 Task: Add an event with the title Third Product Testing Session, date '2023/11/04', time 9:15 AM to 11:15 AMand add a description: Participants will explore the role of a leader as a coach and mentor. They will learn how to provide guidance, support, and development opportunities to team members, fostering their growth and professional advancement., put the event into Orange category, logged in from the account softage.4@softage.netand send the event invitation to softage.2@softage.net and softage.3@softage.net. Set a reminder for the event 1 hour before
Action: Mouse moved to (126, 91)
Screenshot: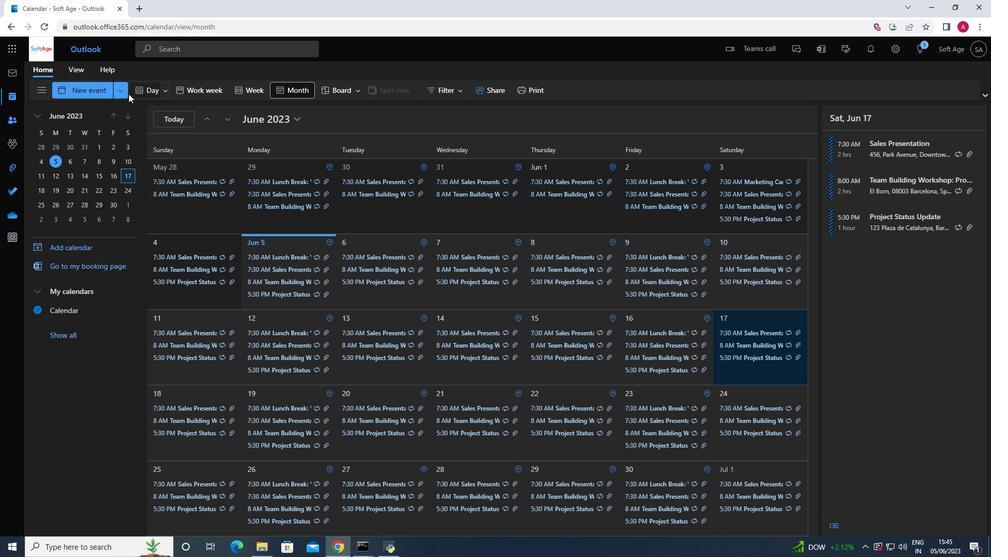 
Action: Mouse pressed left at (126, 91)
Screenshot: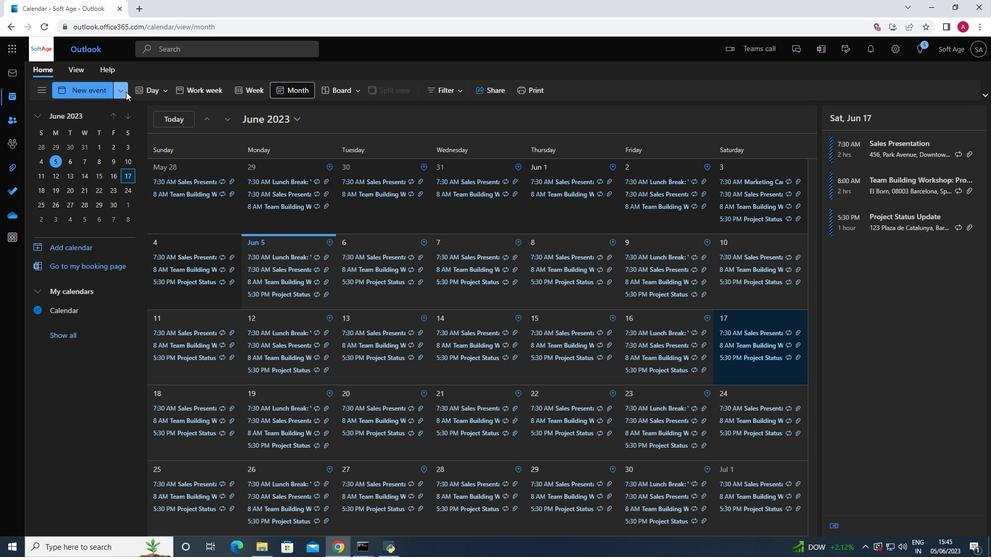 
Action: Mouse moved to (81, 134)
Screenshot: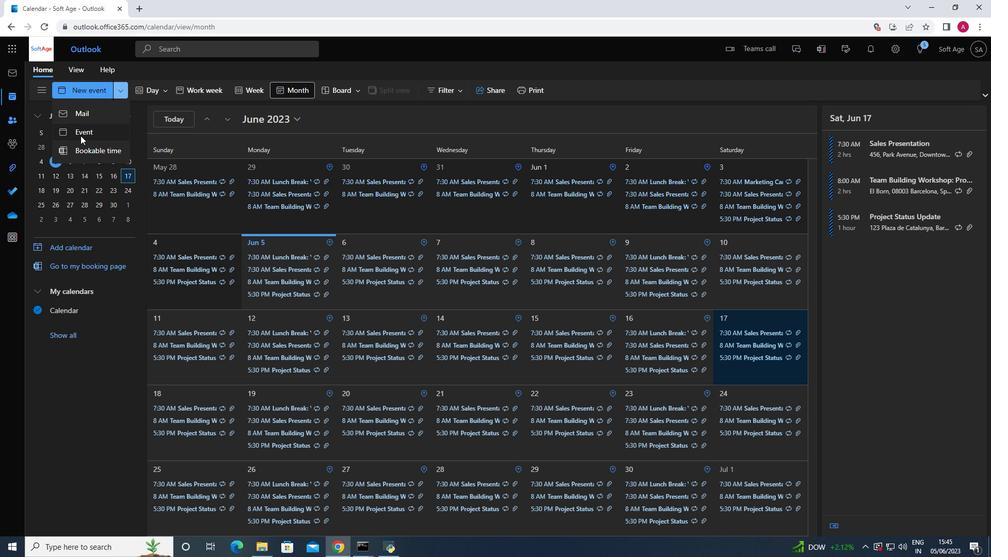 
Action: Mouse pressed left at (81, 134)
Screenshot: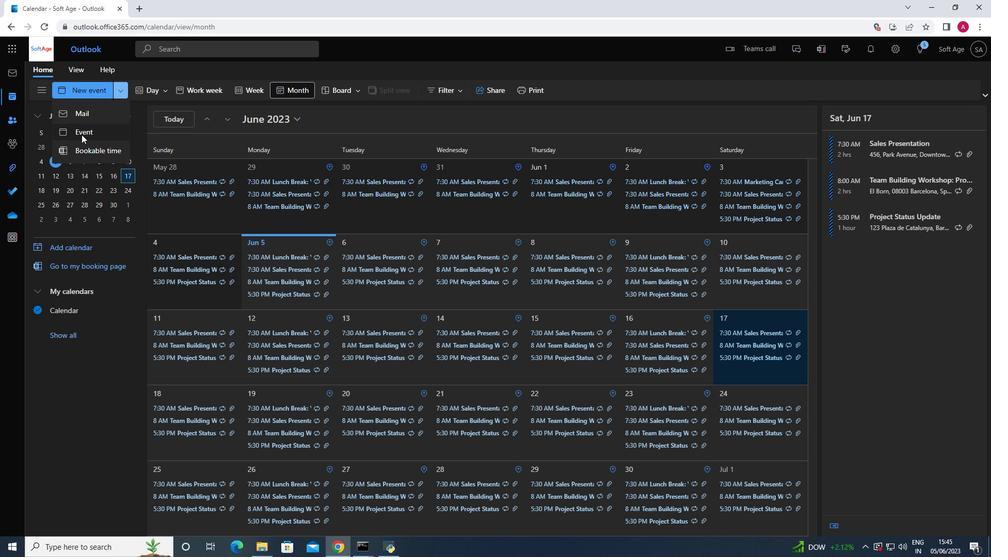 
Action: Mouse moved to (262, 153)
Screenshot: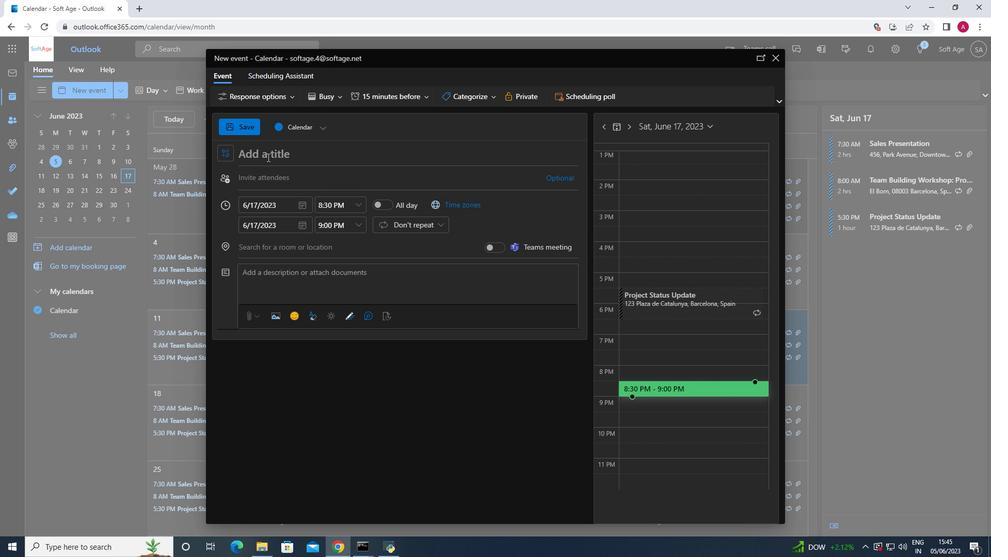 
Action: Mouse pressed left at (262, 153)
Screenshot: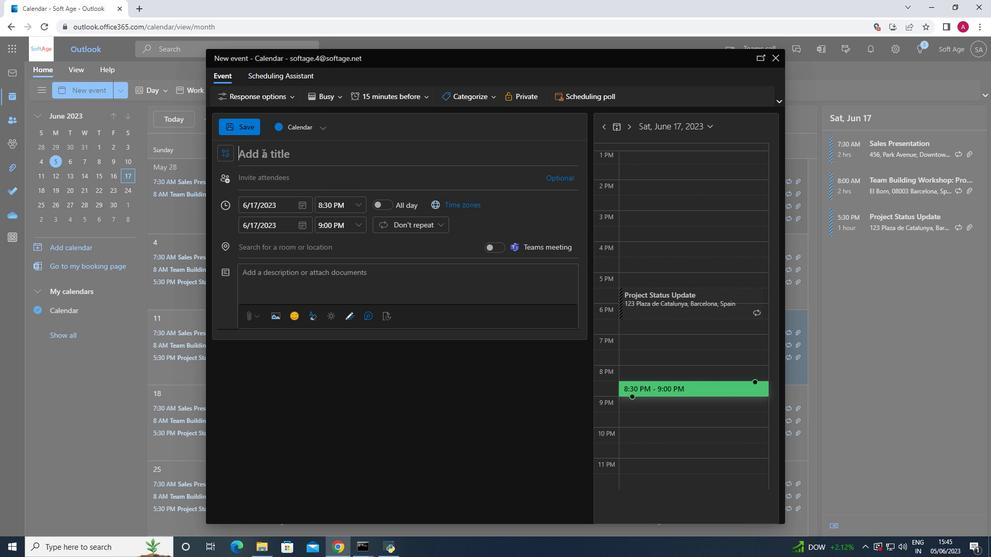 
Action: Key pressed <Key.shift>Third<Key.space><Key.shift_r>Product<Key.space><Key.shift>Testing<Key.space><Key.shift>Session
Screenshot: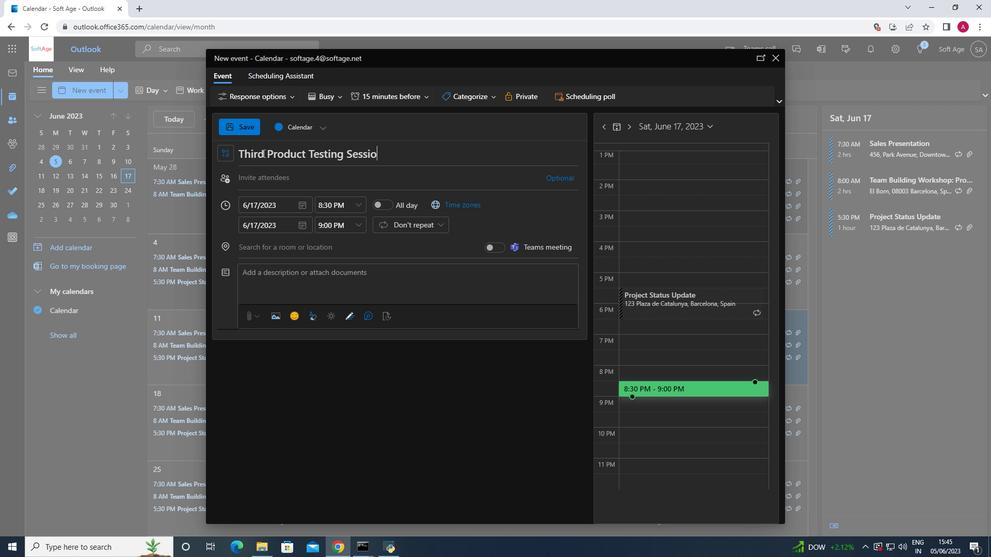 
Action: Mouse moved to (303, 205)
Screenshot: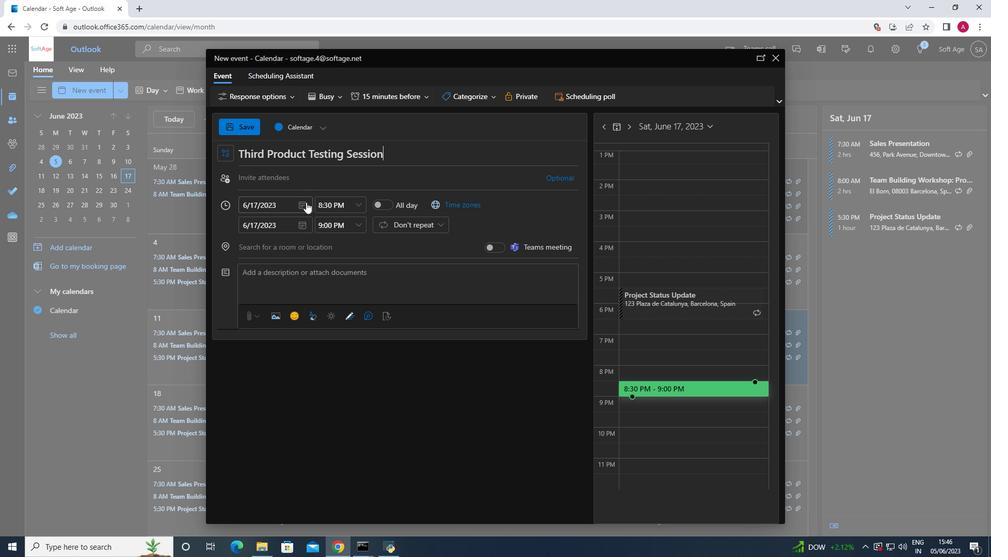 
Action: Mouse pressed left at (303, 205)
Screenshot: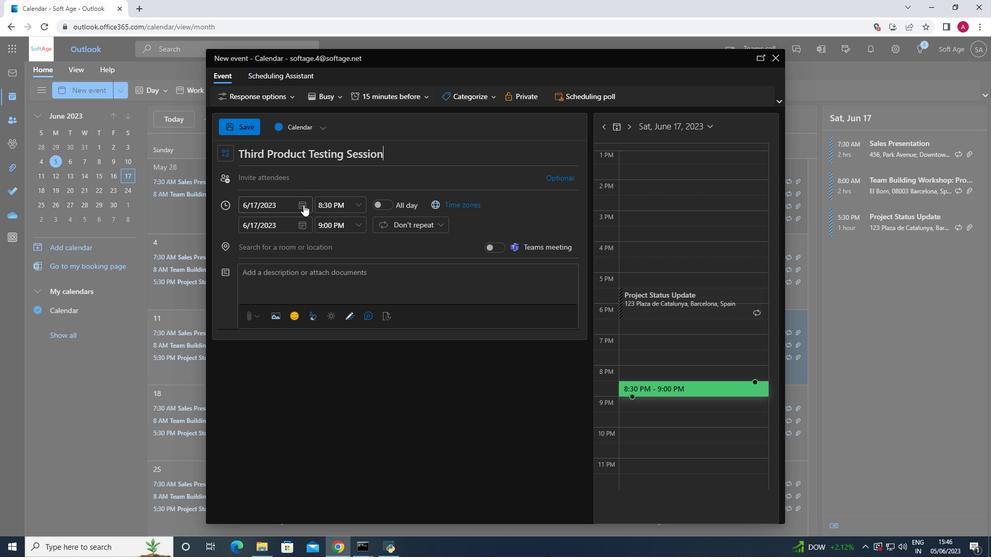 
Action: Mouse moved to (339, 227)
Screenshot: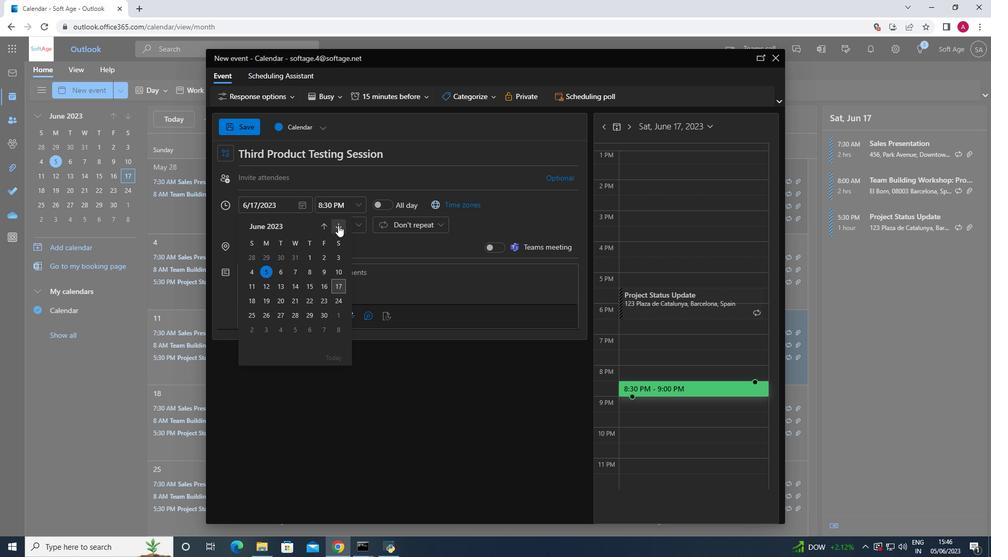 
Action: Mouse pressed left at (339, 227)
Screenshot: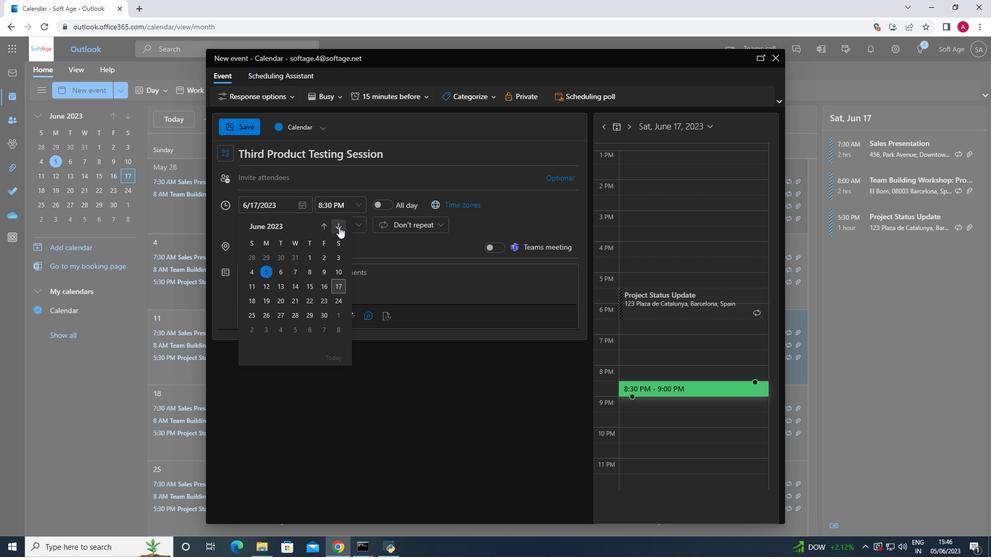 
Action: Mouse pressed left at (339, 227)
Screenshot: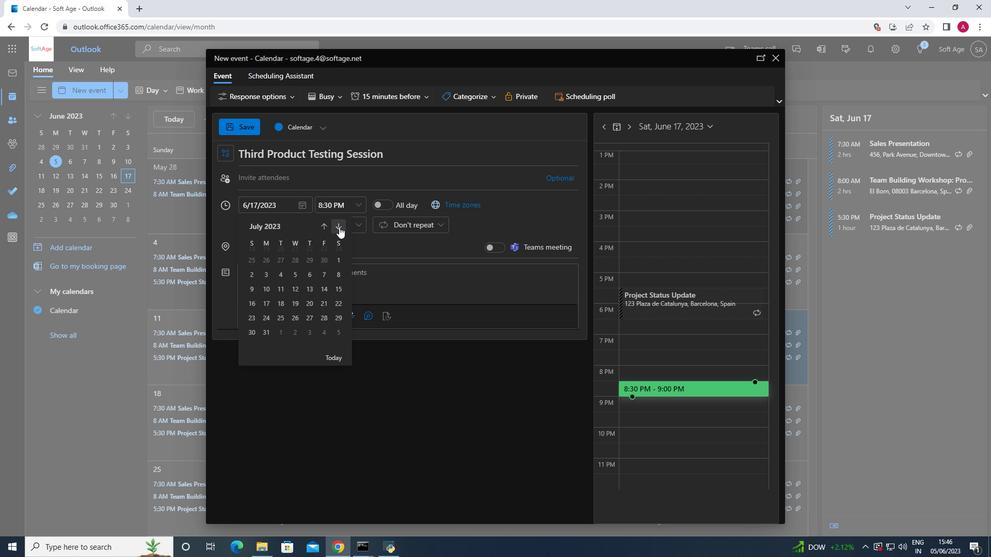 
Action: Mouse pressed left at (339, 227)
Screenshot: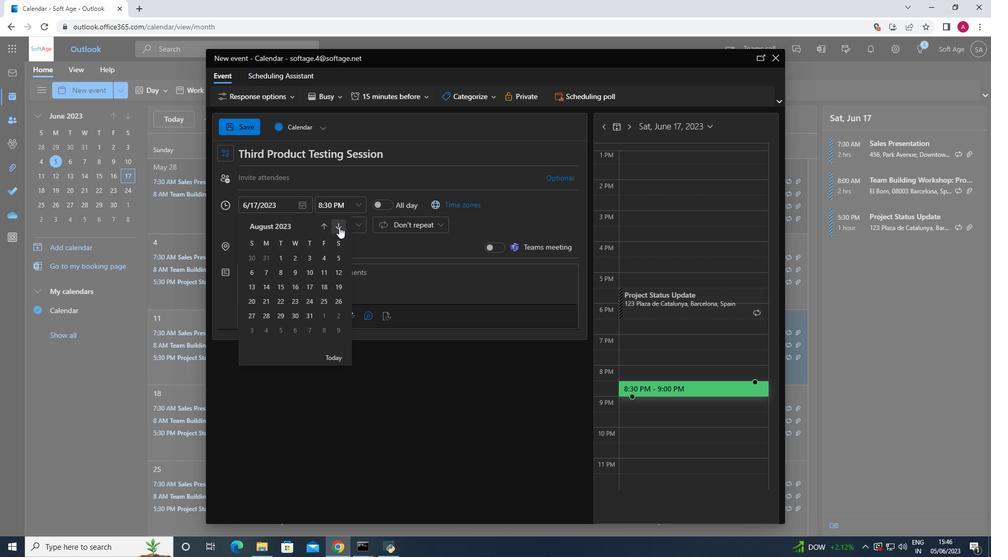 
Action: Mouse pressed left at (339, 227)
Screenshot: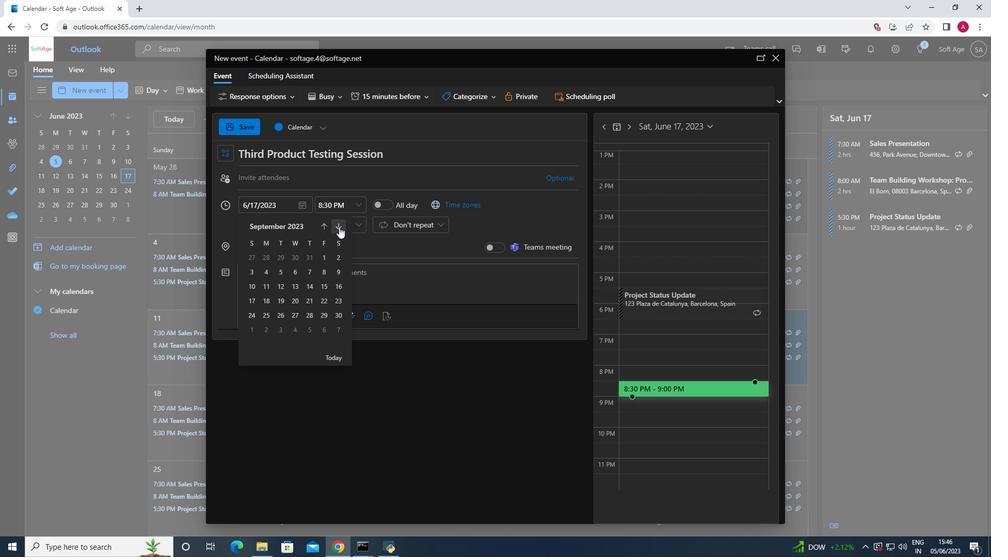 
Action: Mouse pressed left at (339, 227)
Screenshot: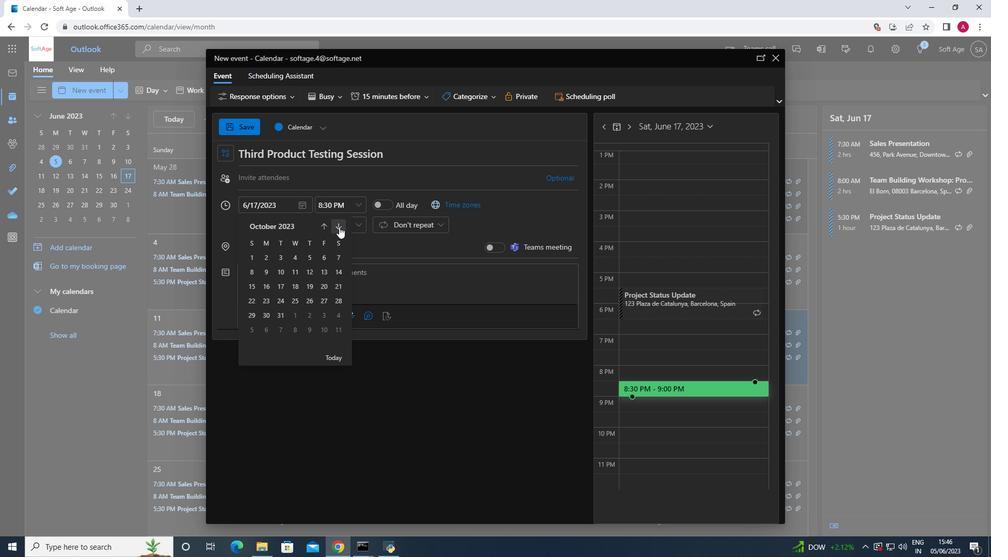 
Action: Mouse moved to (339, 254)
Screenshot: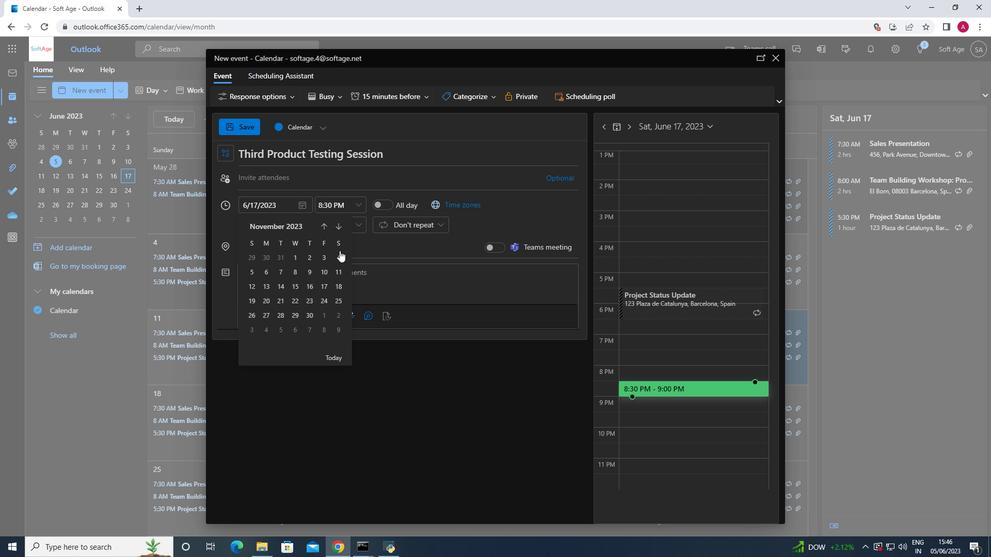 
Action: Mouse pressed left at (339, 254)
Screenshot: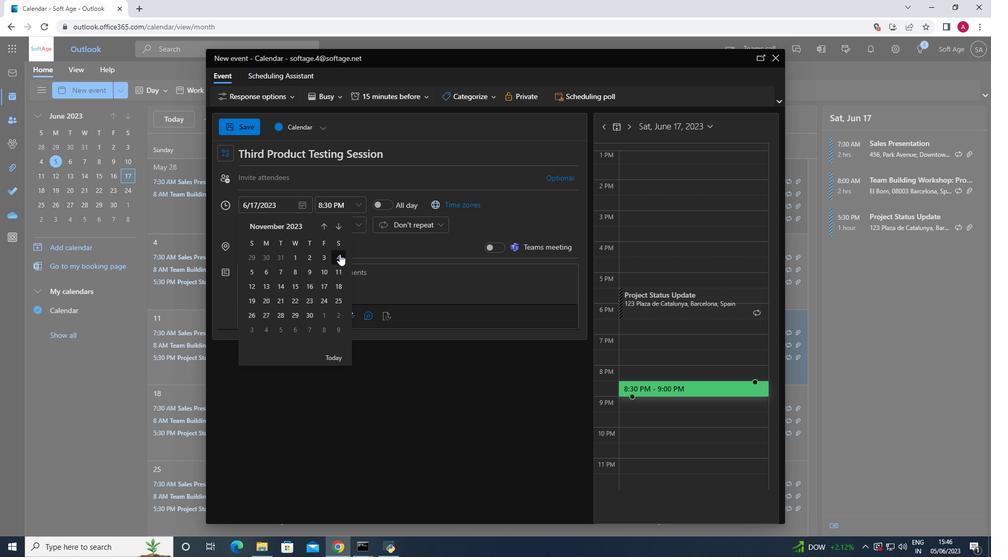 
Action: Mouse moved to (360, 205)
Screenshot: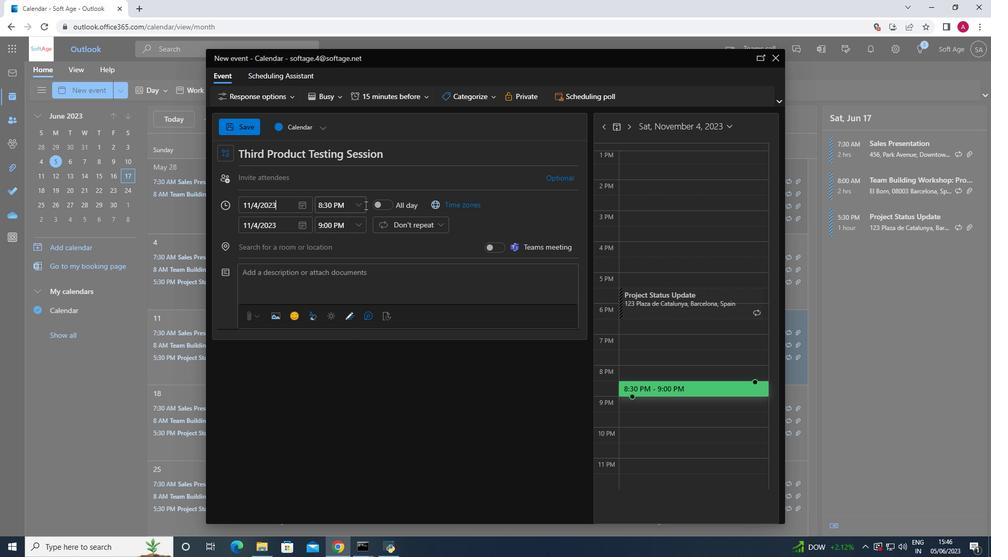 
Action: Mouse pressed left at (360, 205)
Screenshot: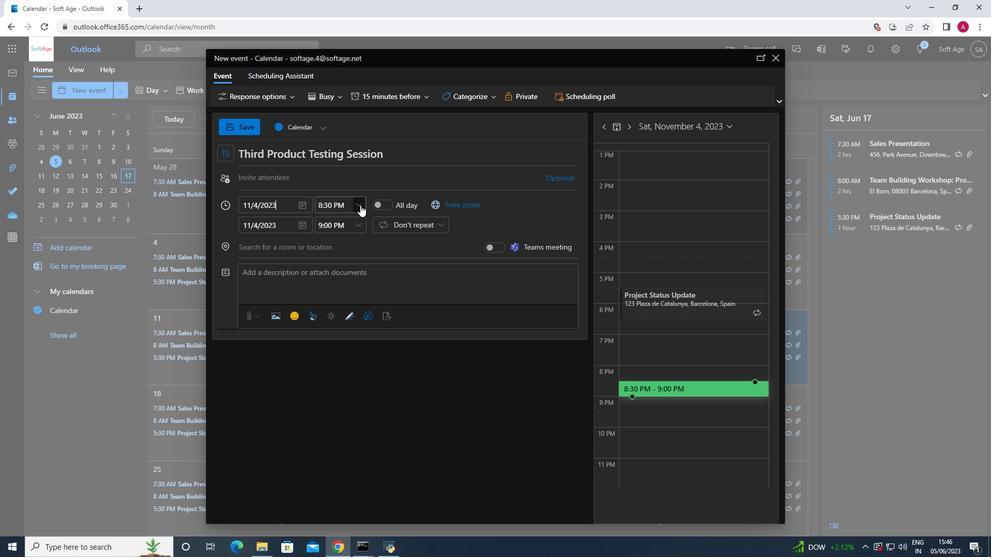 
Action: Key pressed 9<Key.shift_r>:15<Key.space><Key.shift>A<Key.shift_r>M<Key.enter>
Screenshot: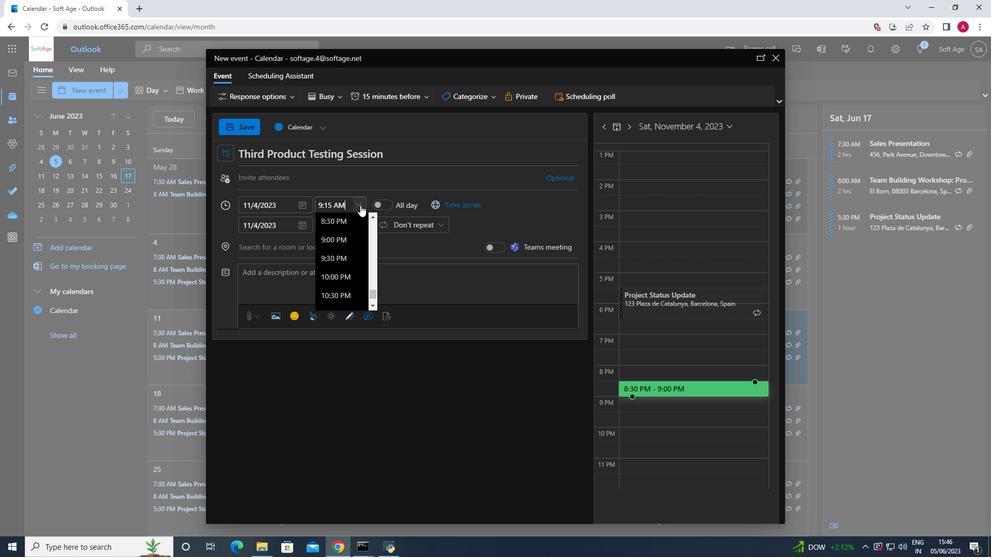 
Action: Mouse moved to (361, 226)
Screenshot: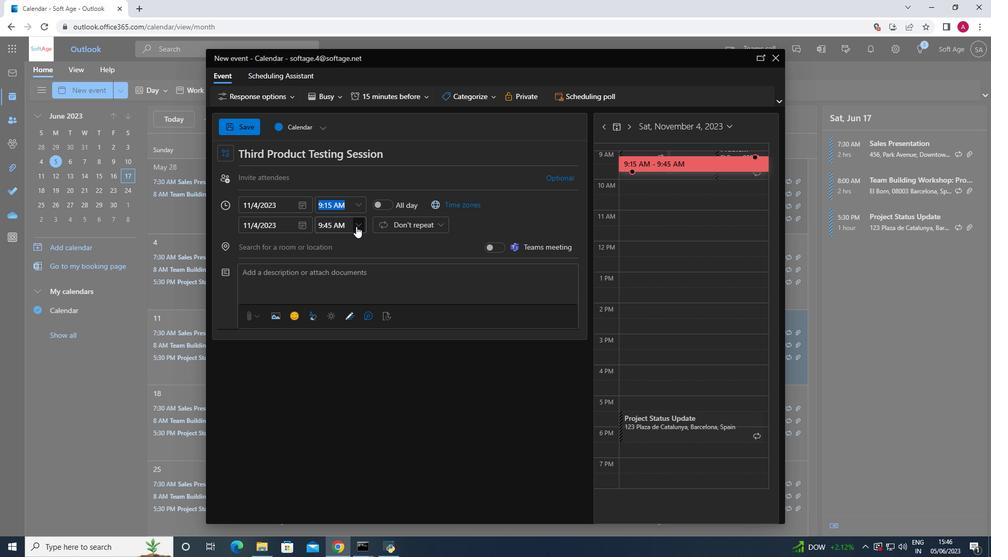 
Action: Mouse pressed left at (361, 226)
Screenshot: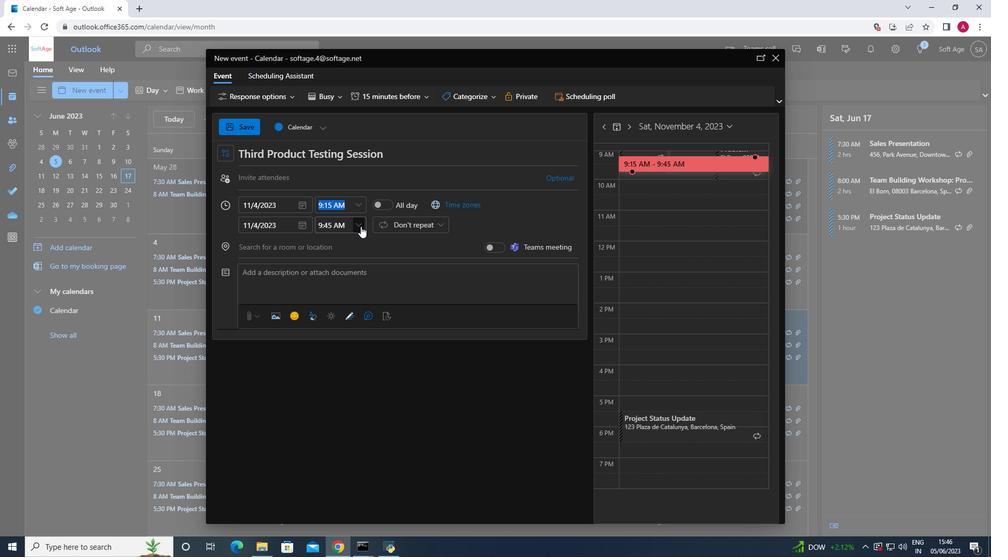 
Action: Mouse moved to (337, 295)
Screenshot: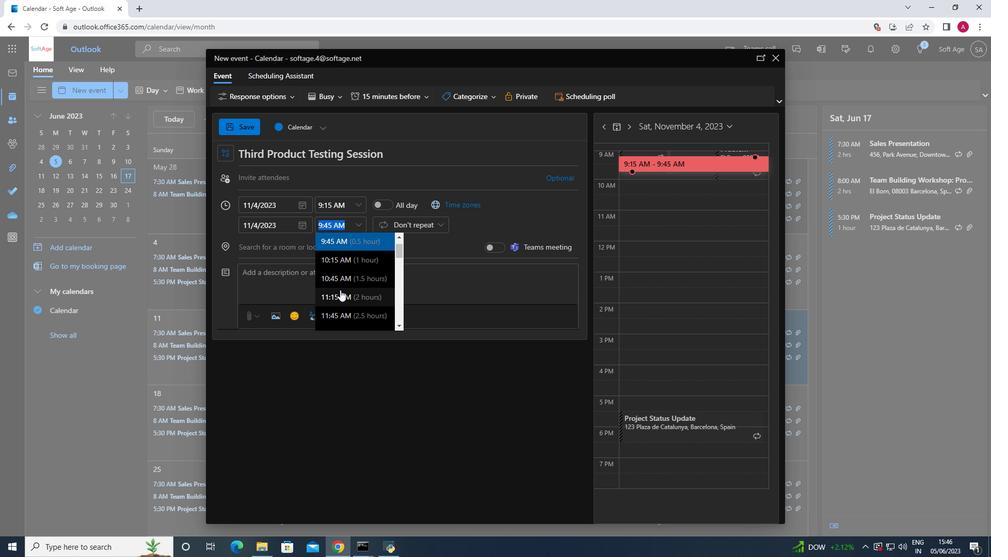 
Action: Mouse pressed left at (337, 295)
Screenshot: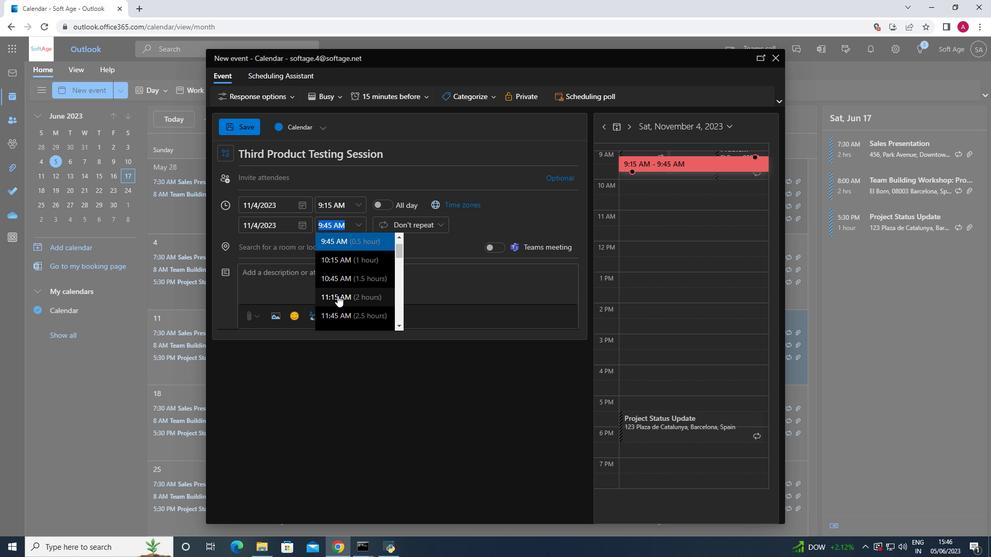 
Action: Mouse moved to (276, 281)
Screenshot: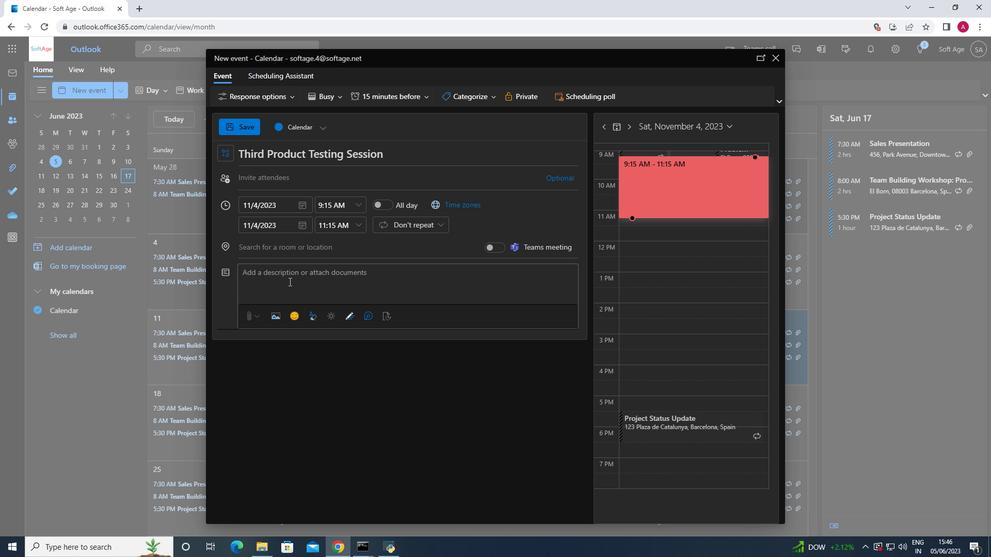 
Action: Mouse pressed left at (276, 281)
Screenshot: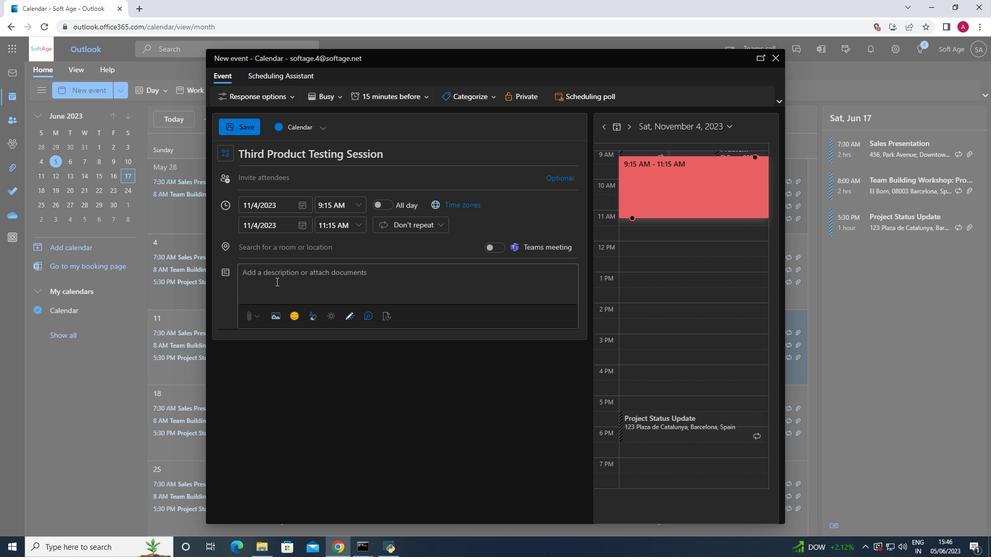 
Action: Mouse moved to (276, 281)
Screenshot: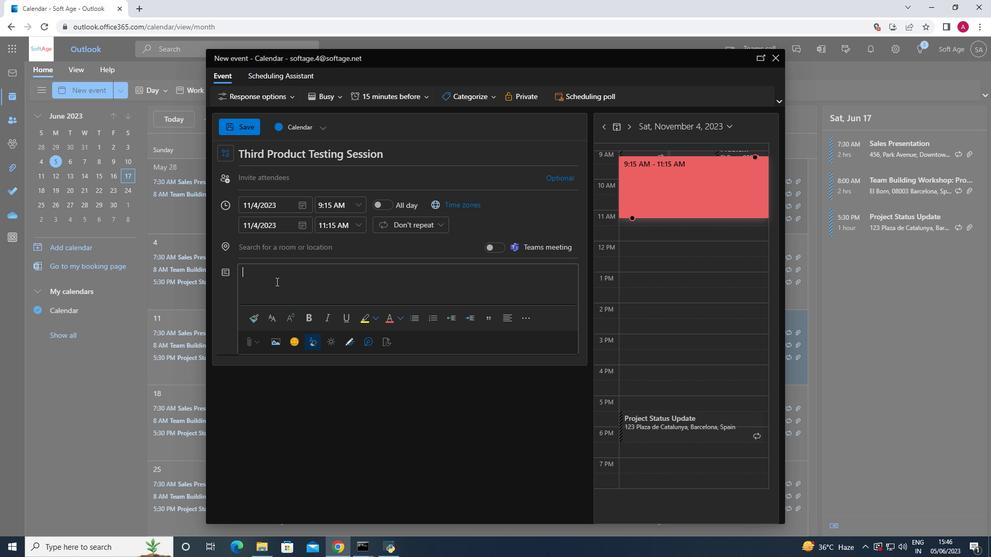 
Action: Key pressed <Key.shift_r>Participants<Key.space>will<Key.space>explore<Key.space>the<Key.space>role<Key.space>of<Key.space>a<Key.space>leader<Key.space>as<Key.space>a<Key.space>coach<Key.space>and<Key.space>mentor.<Key.space><Key.shift>They<Key.space>will<Key.space>learn<Key.space>how<Key.space>to<Key.space>provide<Key.space>guidance,<Key.space>support,<Key.space>and<Key.space>development<Key.space>opportunities<Key.space>to<Key.space>team<Key.space>members,<Key.space>fostering<Key.space>their<Key.space>growth<Key.space>and<Key.space>professional<Key.space>advancement.
Screenshot: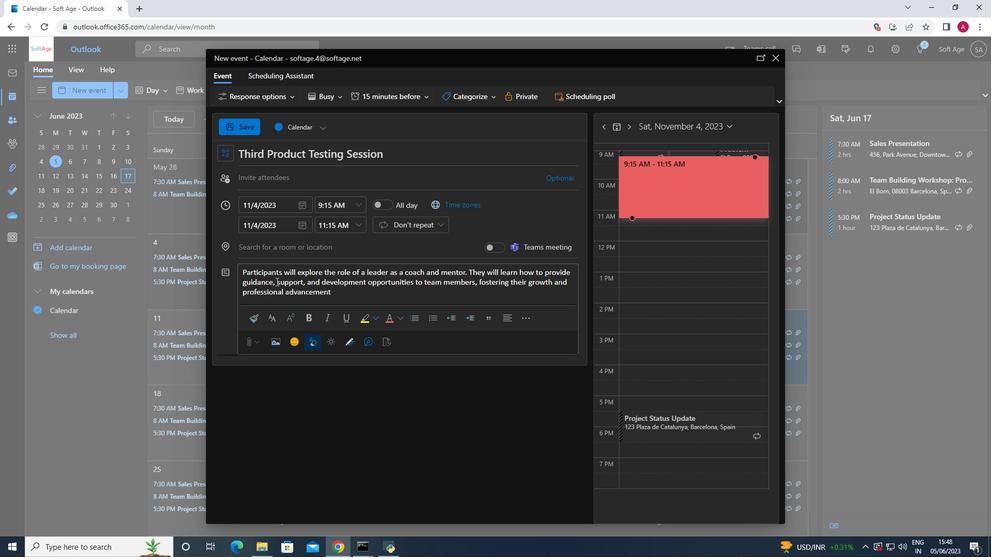 
Action: Mouse moved to (488, 95)
Screenshot: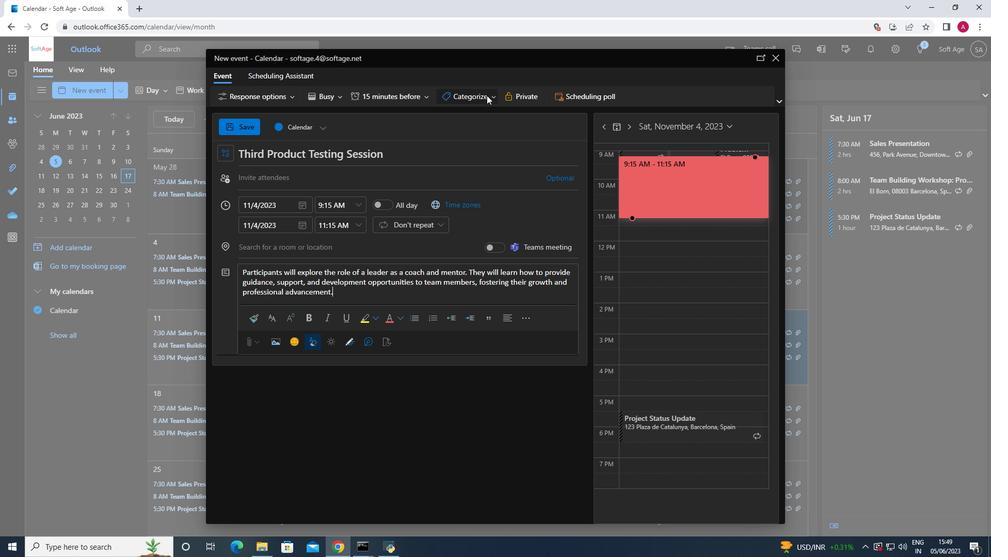 
Action: Mouse pressed left at (488, 95)
Screenshot: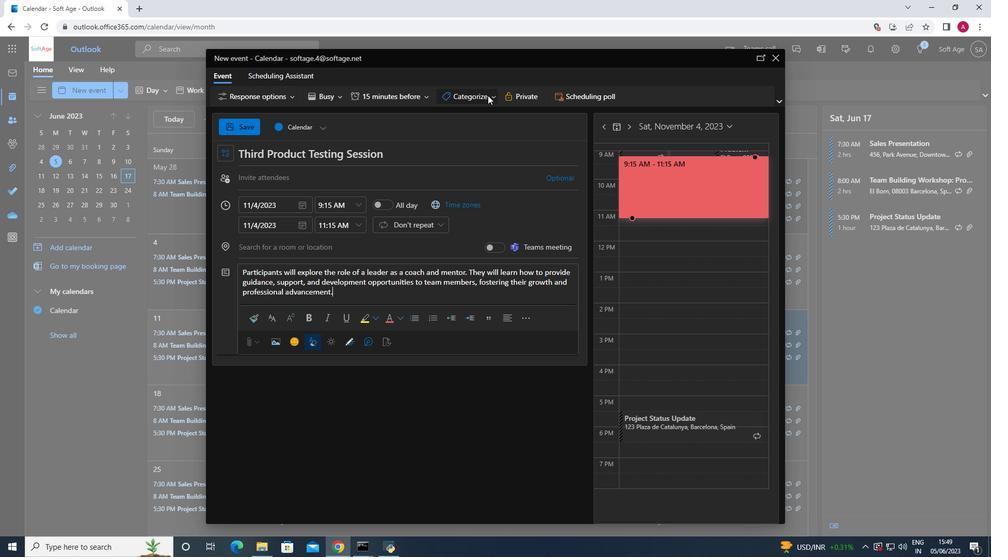 
Action: Mouse moved to (469, 146)
Screenshot: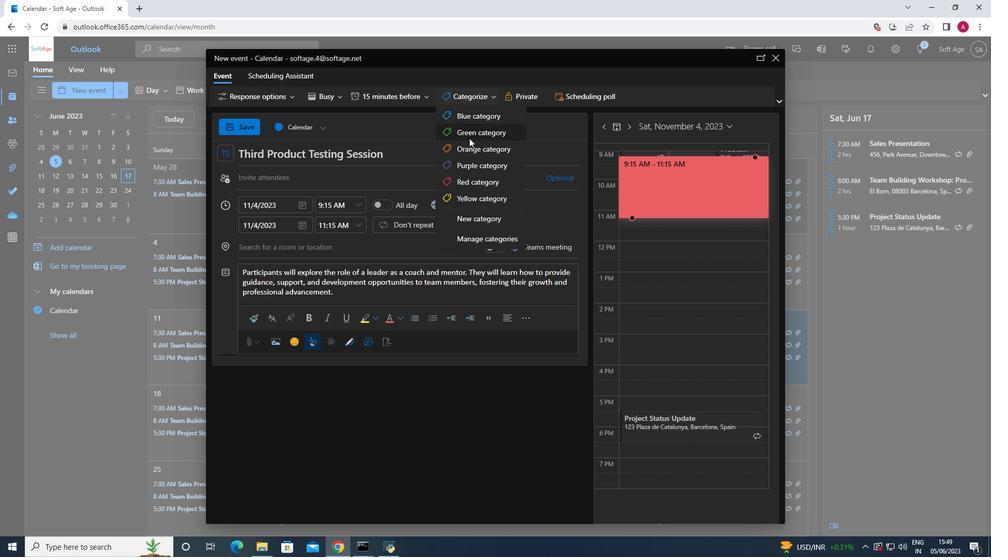 
Action: Mouse pressed left at (469, 146)
Screenshot: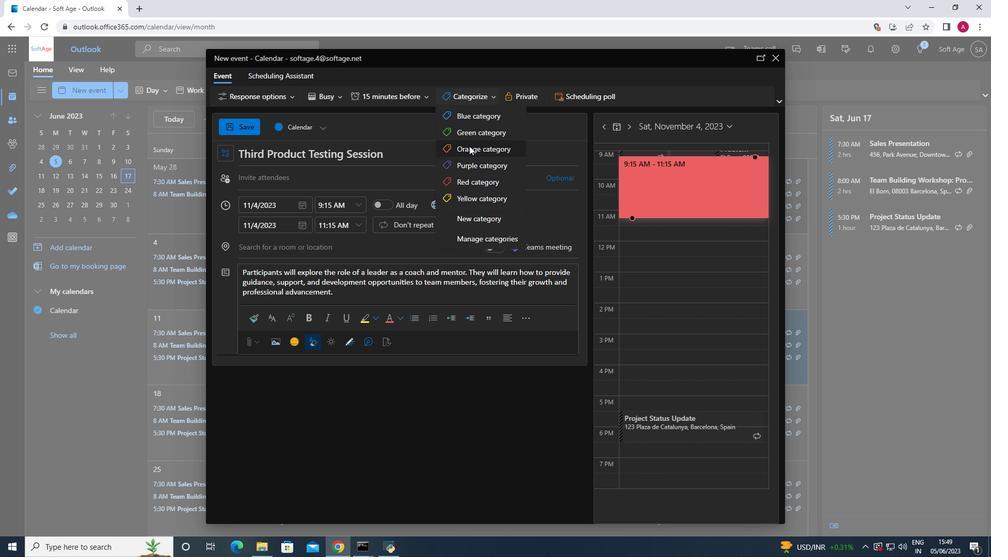 
Action: Mouse moved to (262, 177)
Screenshot: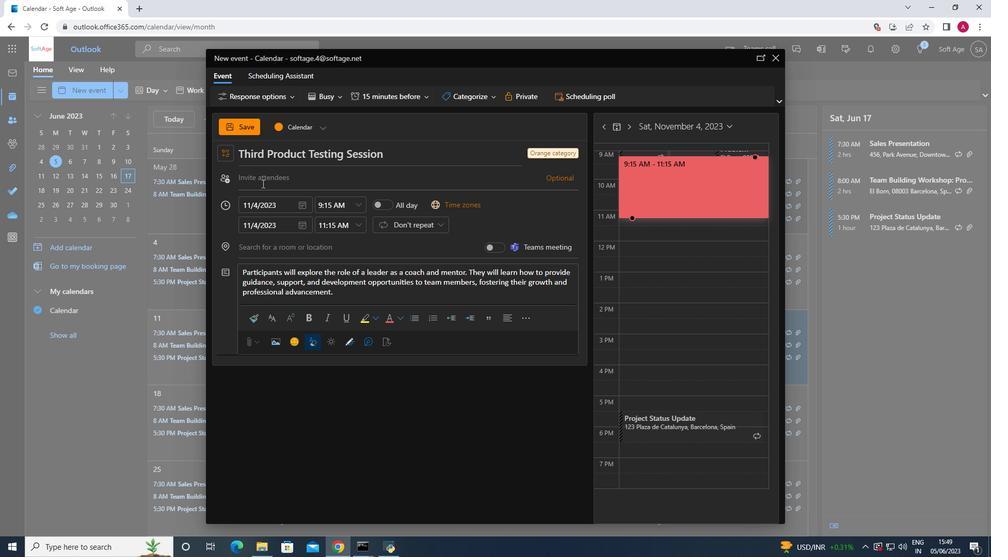 
Action: Mouse pressed left at (262, 177)
Screenshot: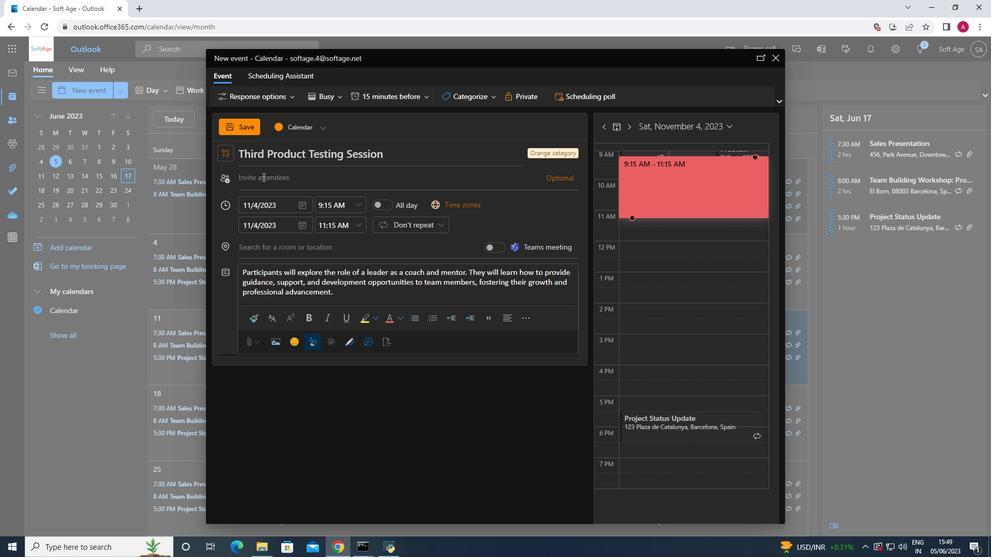 
Action: Key pressed sofft
Screenshot: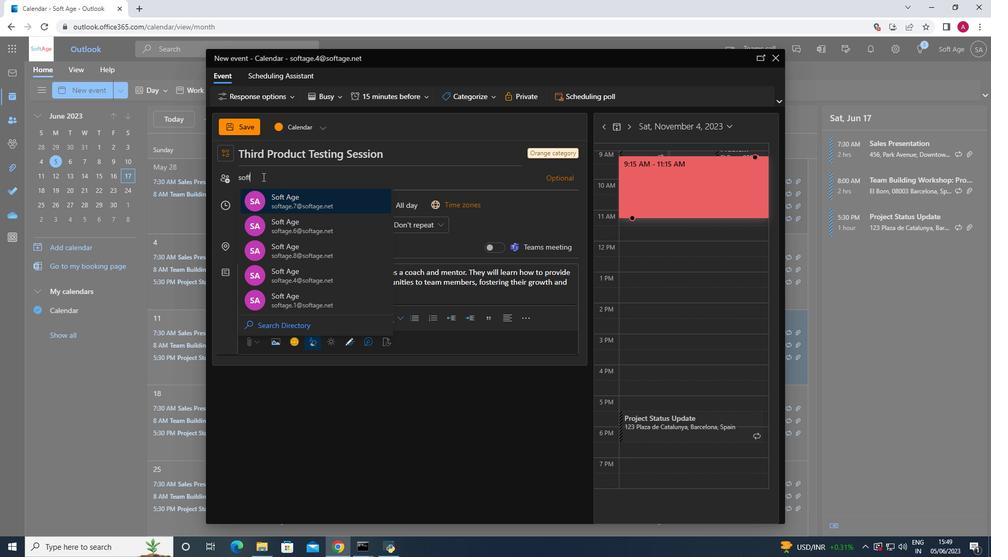 
Action: Mouse moved to (265, 174)
Screenshot: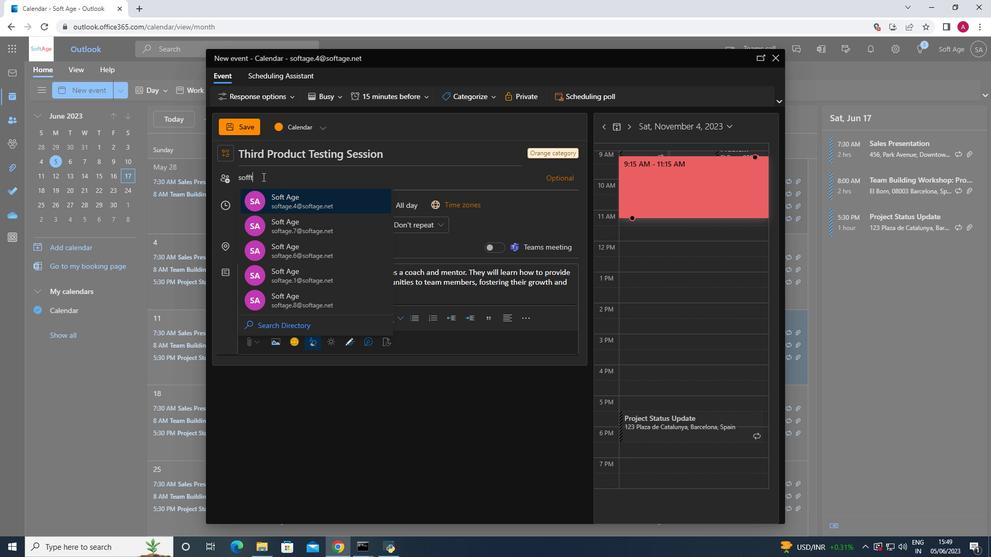 
Action: Key pressed <Key.backspace><Key.backspace>tage.2<Key.shift>@<Key.enter>softage.3<Key.shift>@
Screenshot: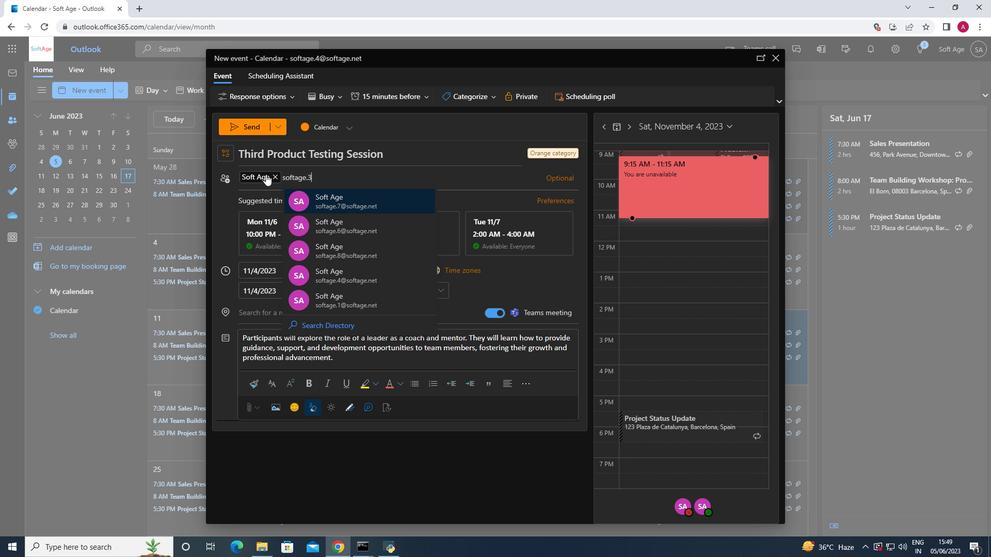 
Action: Mouse moved to (348, 200)
Screenshot: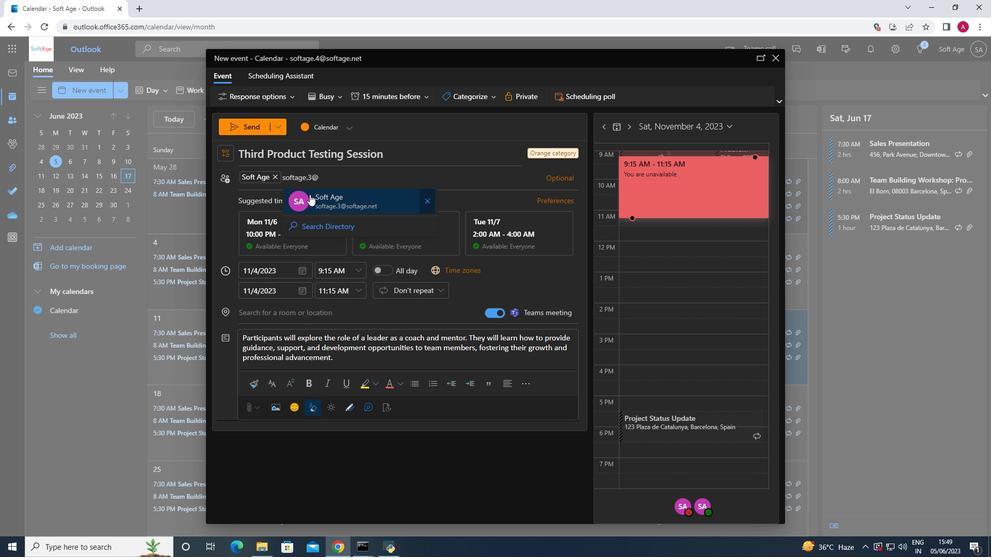 
Action: Mouse pressed left at (348, 200)
Screenshot: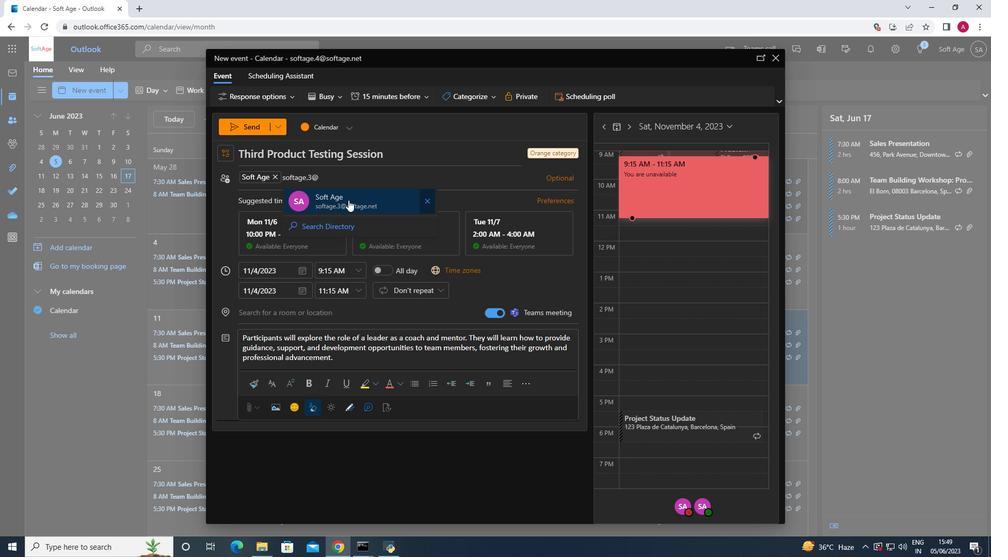 
Action: Mouse moved to (428, 96)
Screenshot: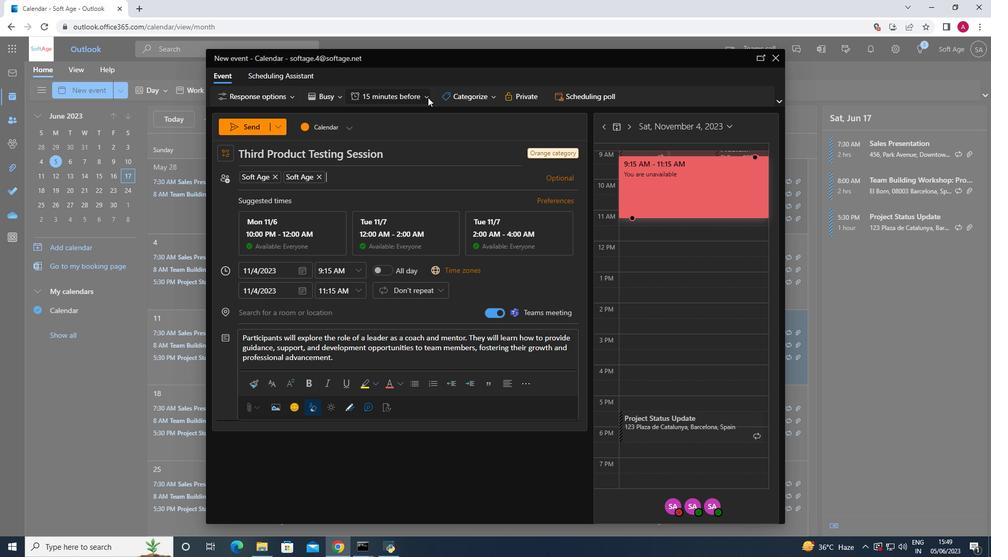 
Action: Mouse pressed left at (428, 96)
Screenshot: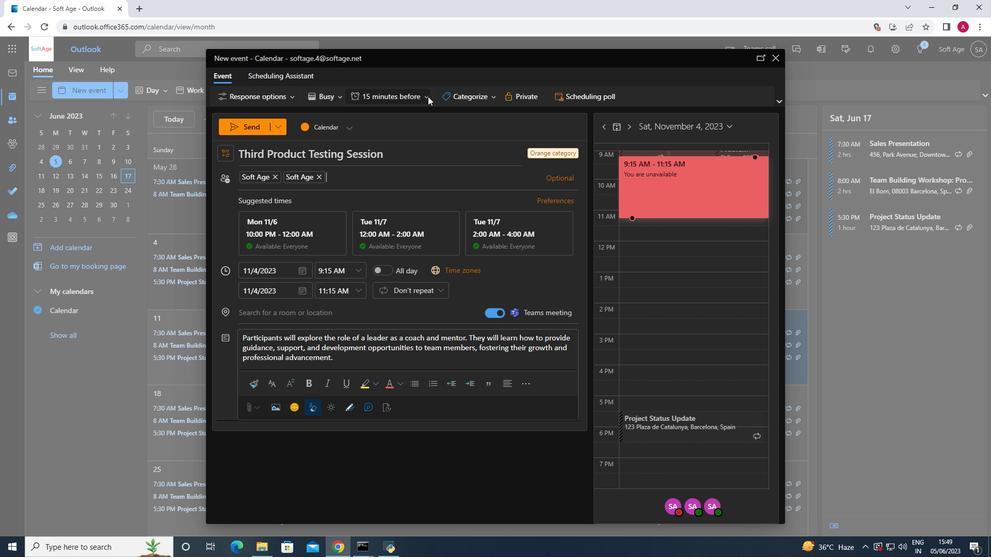 
Action: Mouse moved to (387, 213)
Screenshot: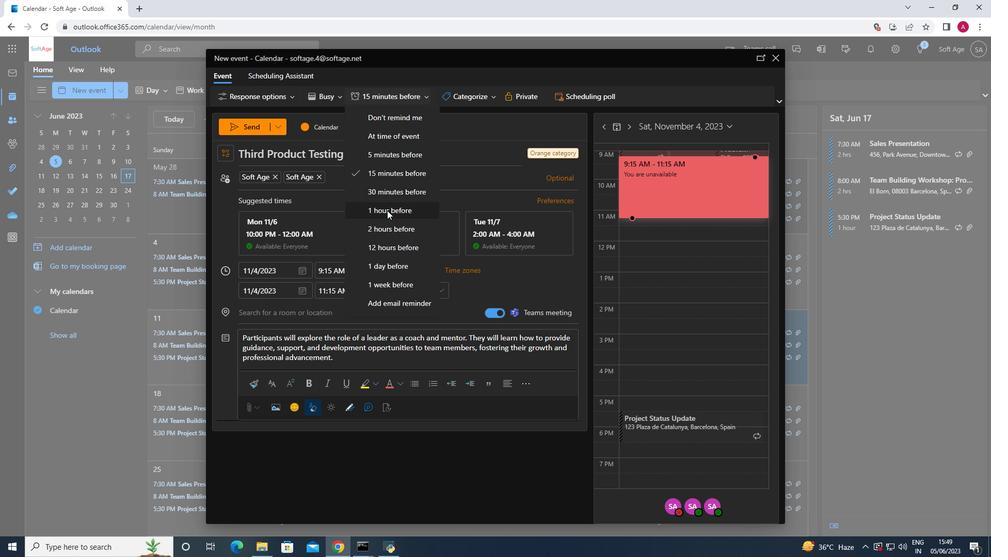 
Action: Mouse pressed left at (387, 213)
Screenshot: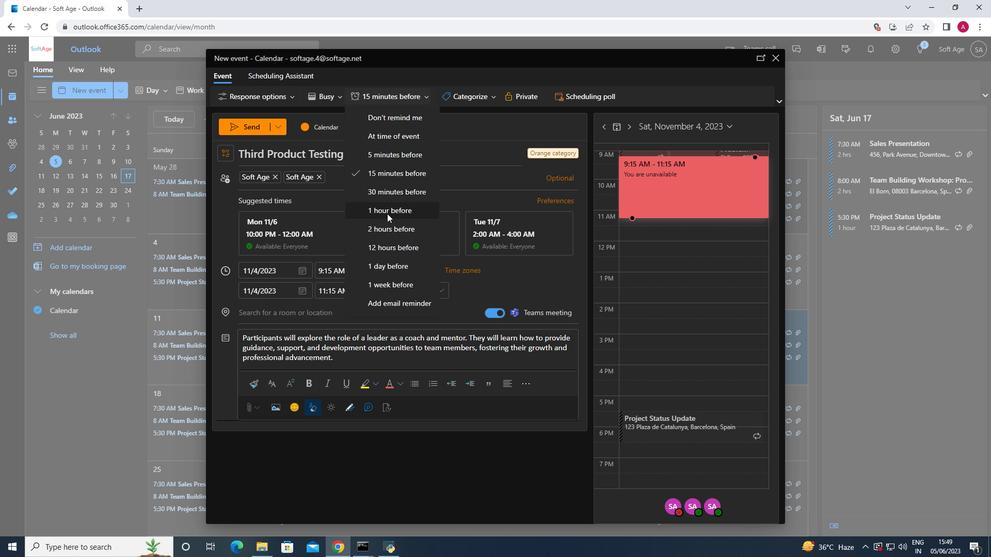 
Action: Mouse moved to (253, 121)
Screenshot: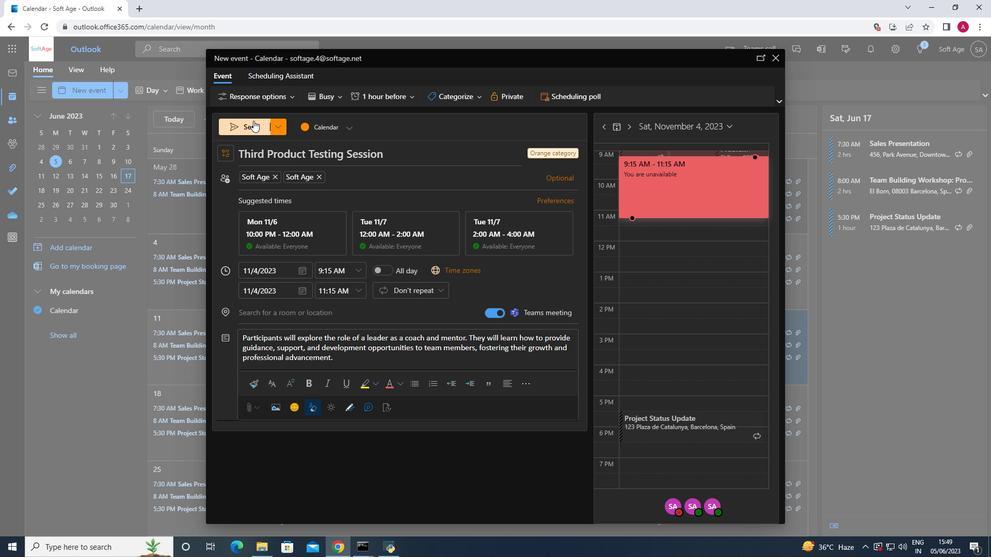 
